 Task: Look for products in the category "Dental Care" from Dr Tung's only.
Action: Mouse moved to (246, 108)
Screenshot: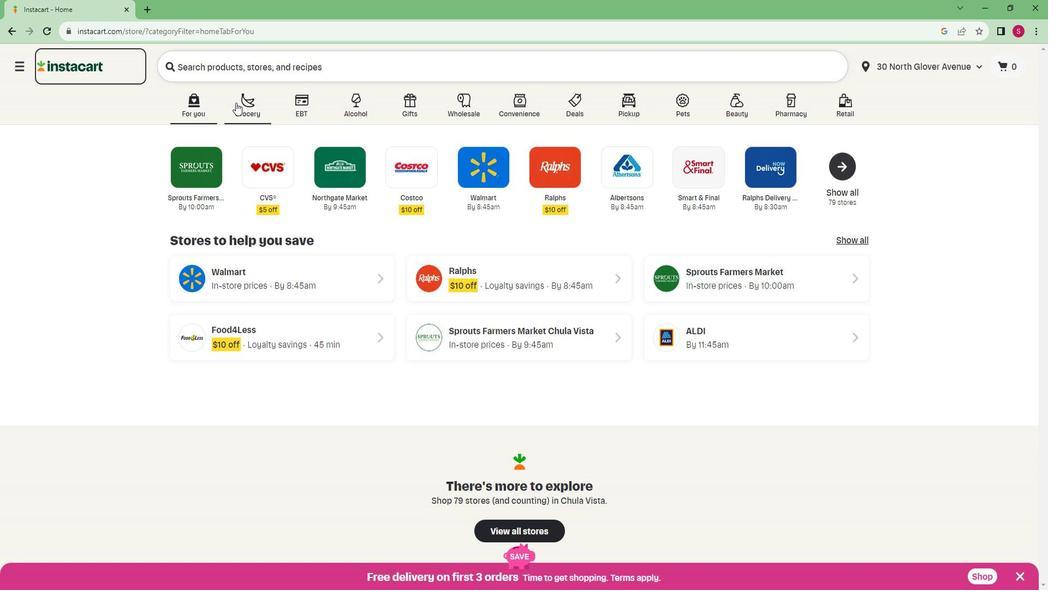 
Action: Mouse pressed left at (246, 108)
Screenshot: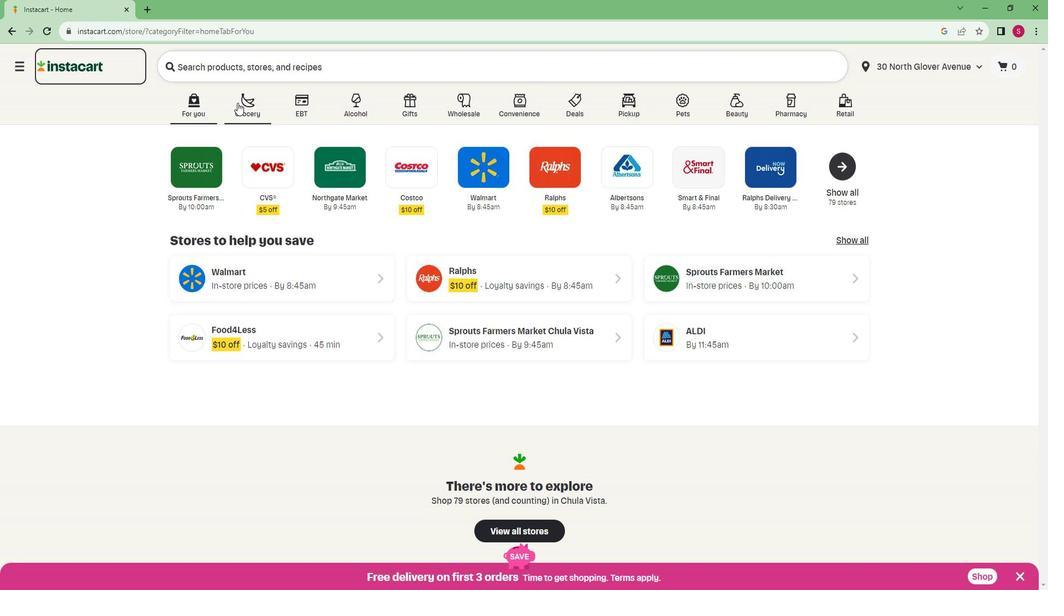 
Action: Mouse moved to (235, 299)
Screenshot: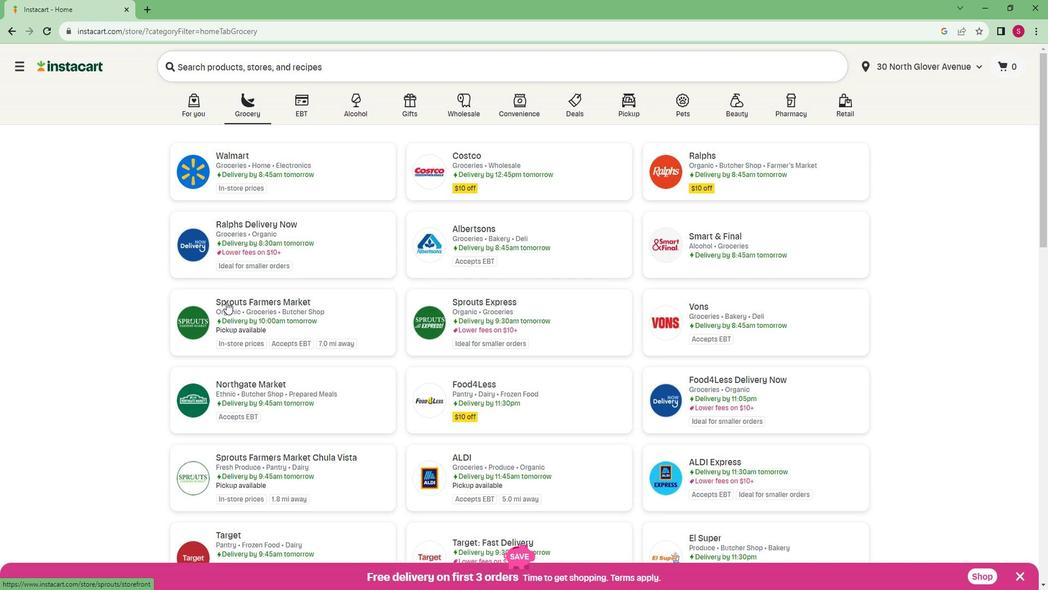 
Action: Mouse pressed left at (235, 299)
Screenshot: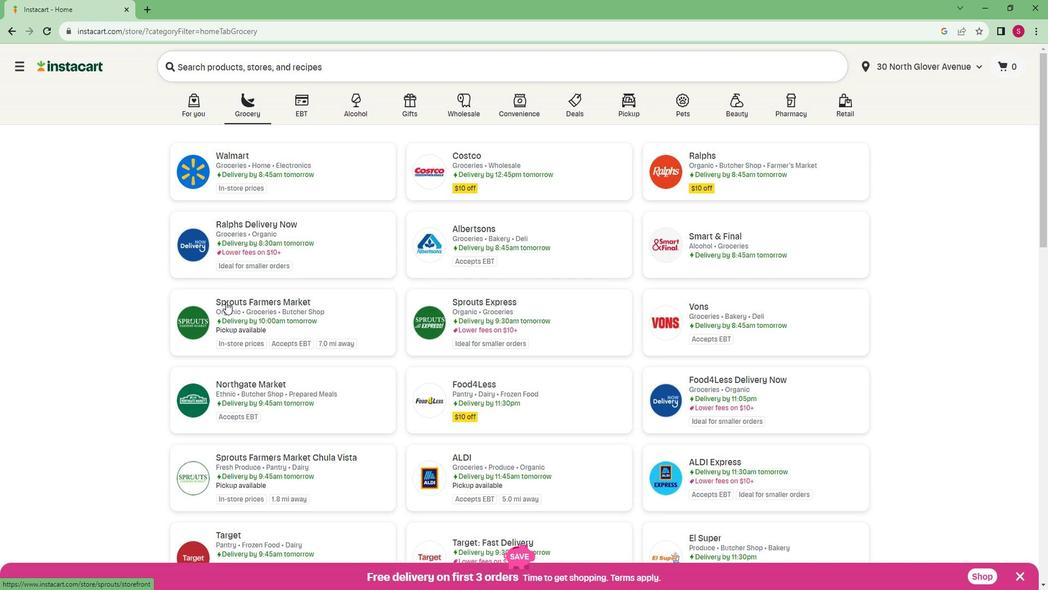 
Action: Mouse moved to (83, 424)
Screenshot: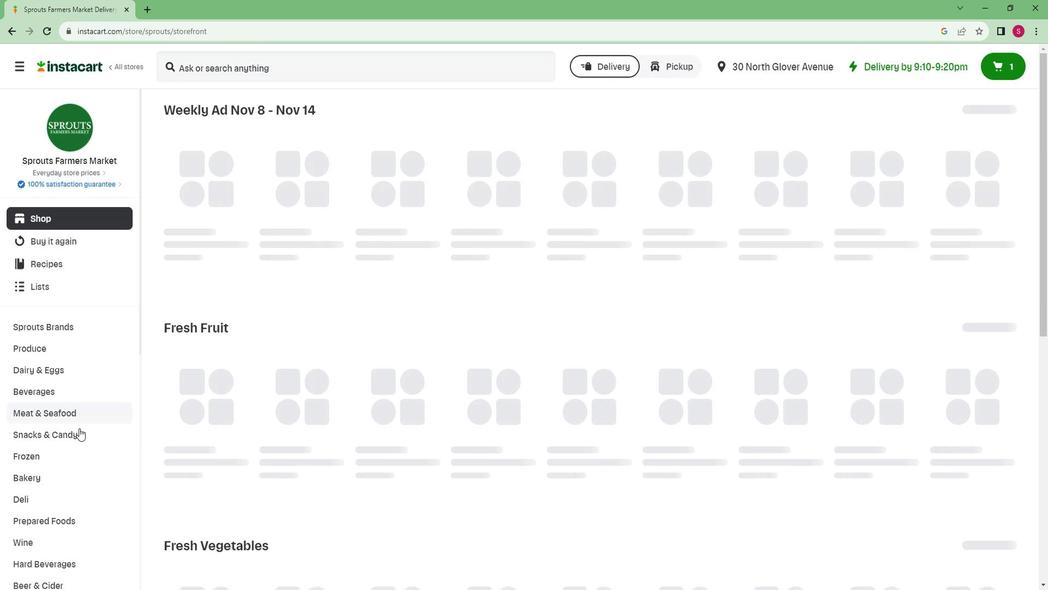 
Action: Mouse scrolled (83, 423) with delta (0, 0)
Screenshot: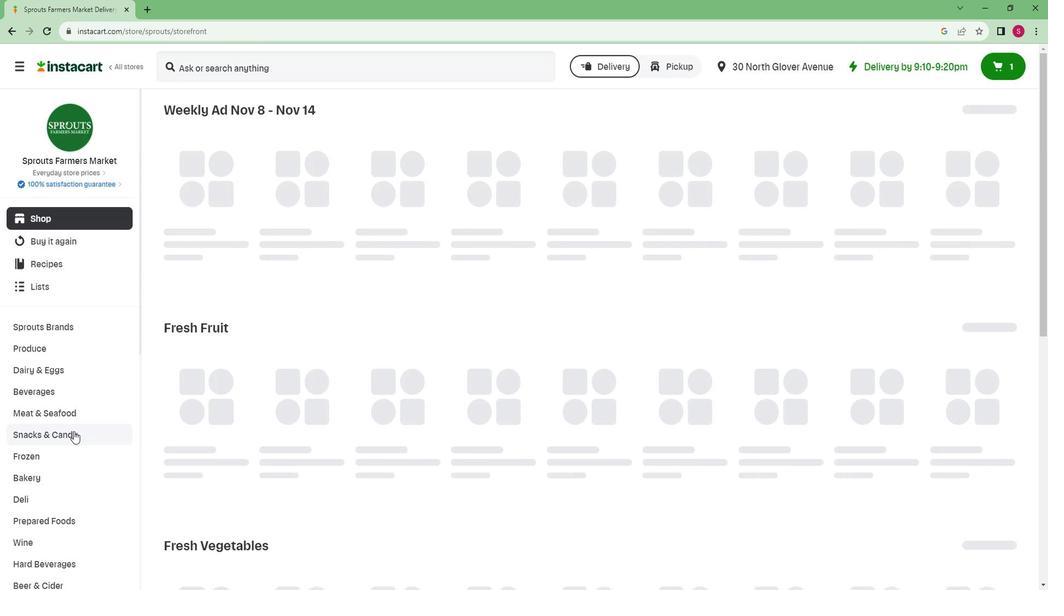 
Action: Mouse moved to (82, 424)
Screenshot: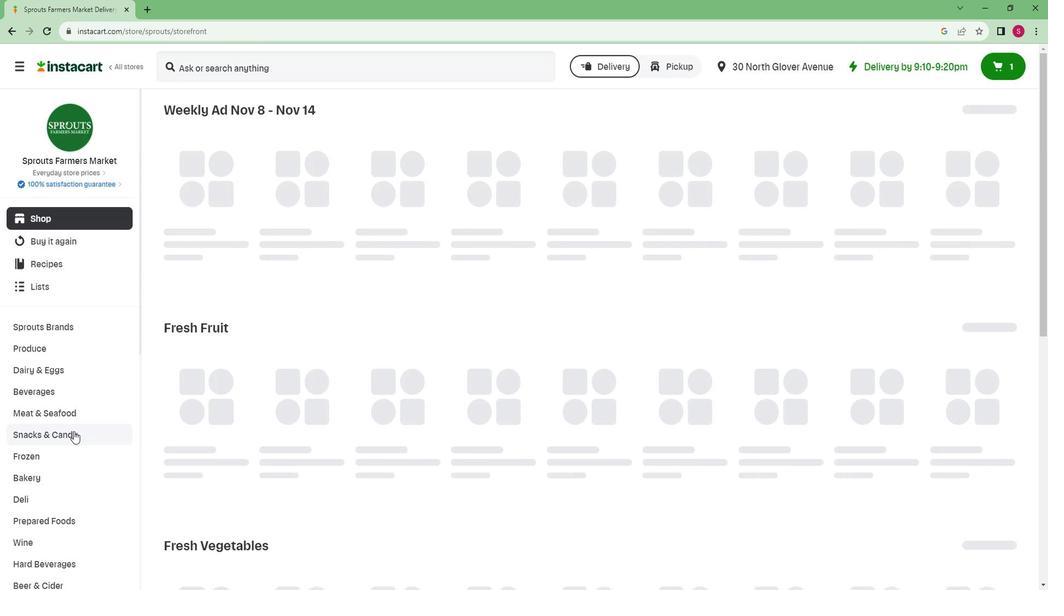 
Action: Mouse scrolled (82, 423) with delta (0, 0)
Screenshot: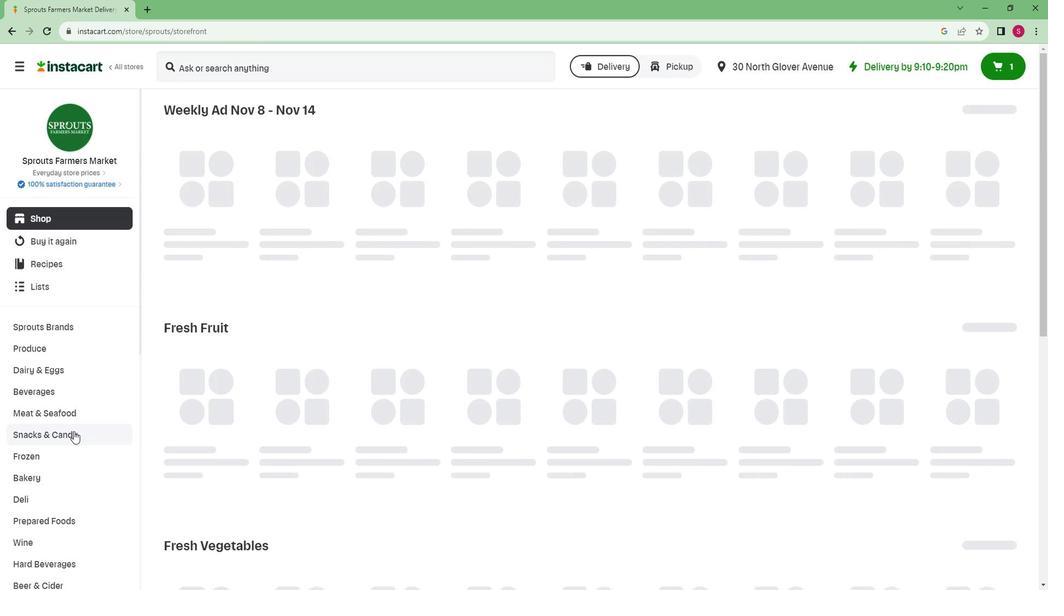 
Action: Mouse moved to (80, 424)
Screenshot: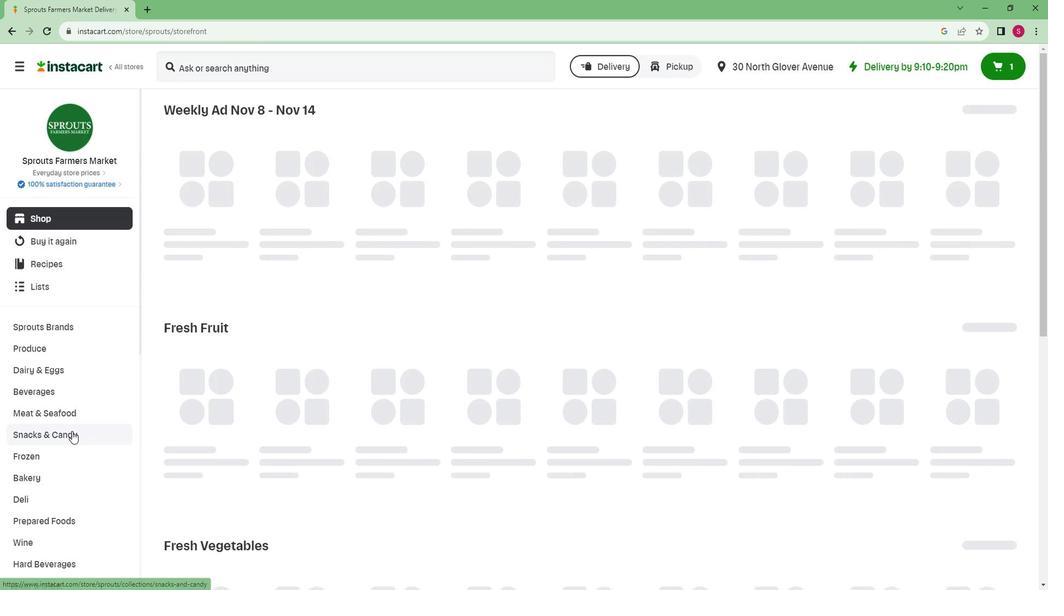 
Action: Mouse scrolled (80, 423) with delta (0, 0)
Screenshot: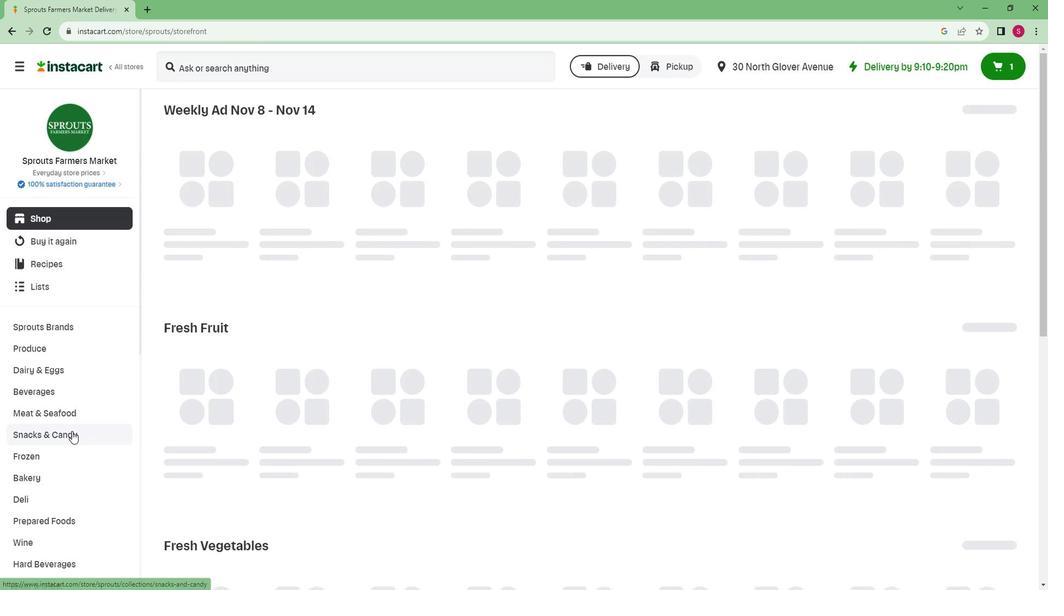 
Action: Mouse moved to (78, 424)
Screenshot: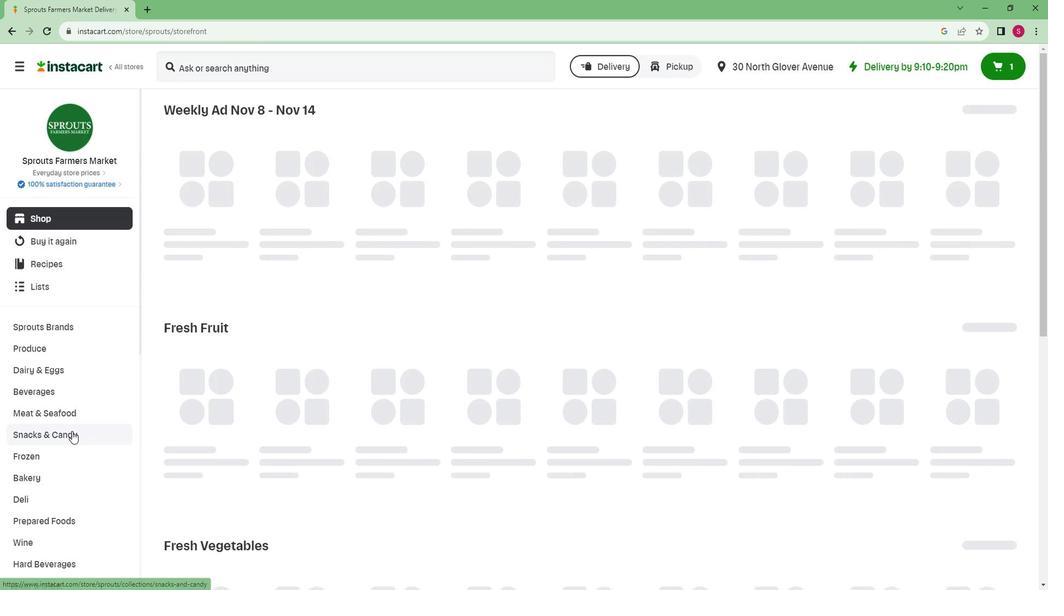 
Action: Mouse scrolled (78, 423) with delta (0, 0)
Screenshot: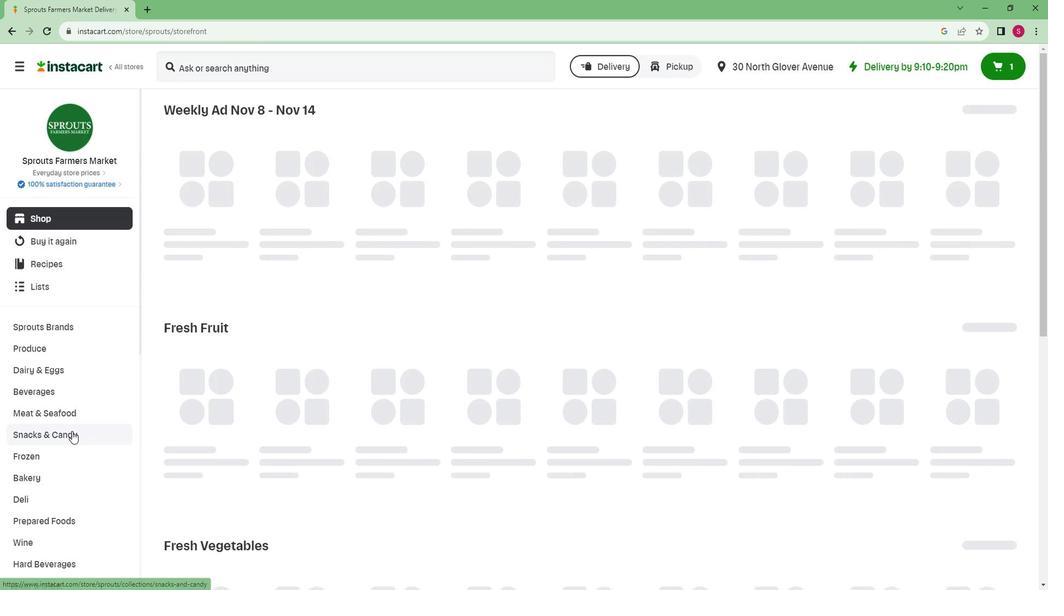 
Action: Mouse scrolled (78, 423) with delta (0, 0)
Screenshot: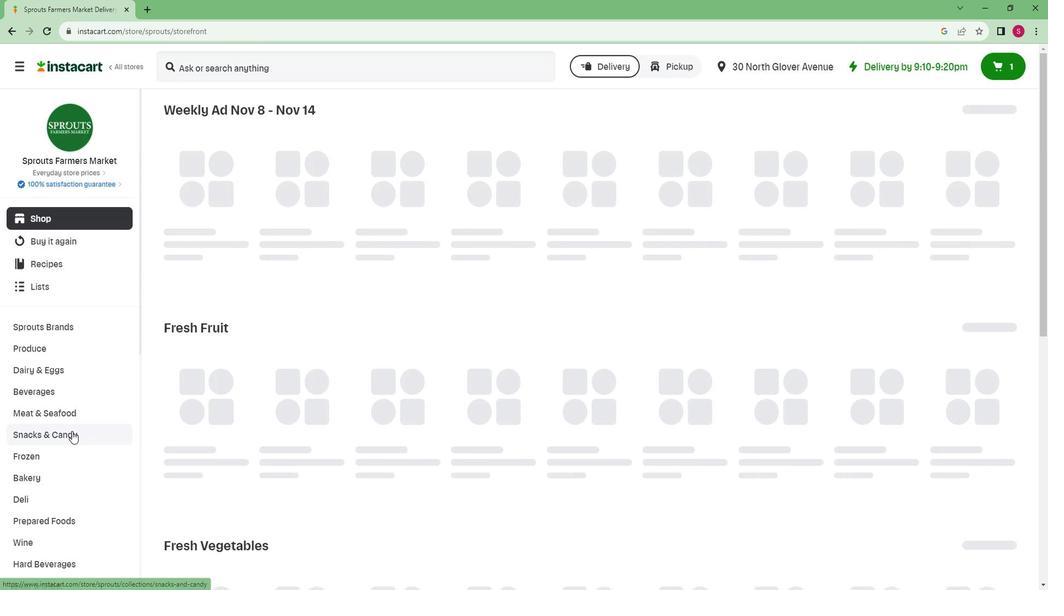 
Action: Mouse scrolled (78, 423) with delta (0, 0)
Screenshot: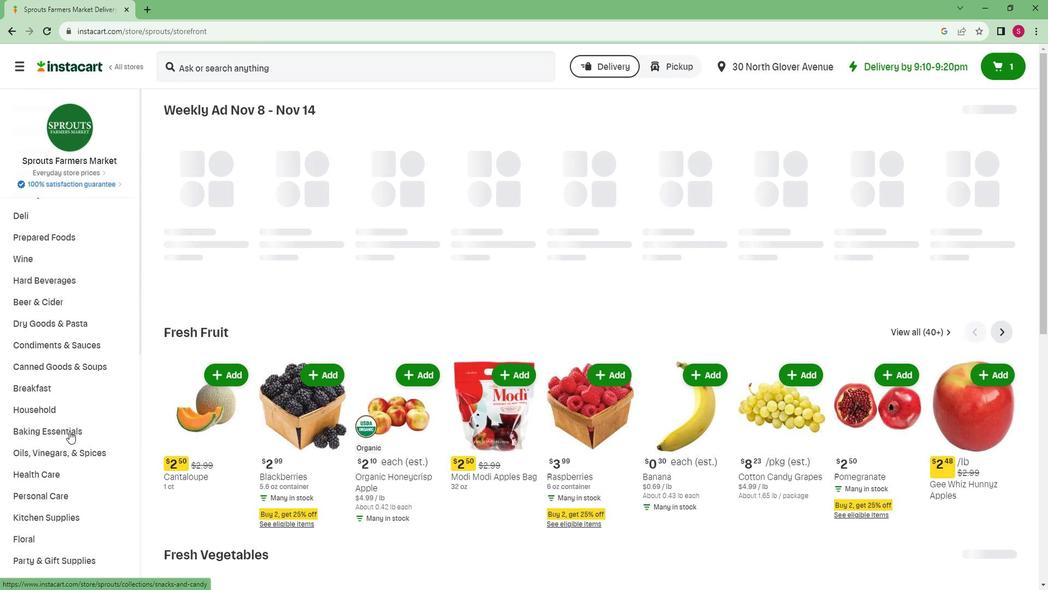 
Action: Mouse scrolled (78, 423) with delta (0, 0)
Screenshot: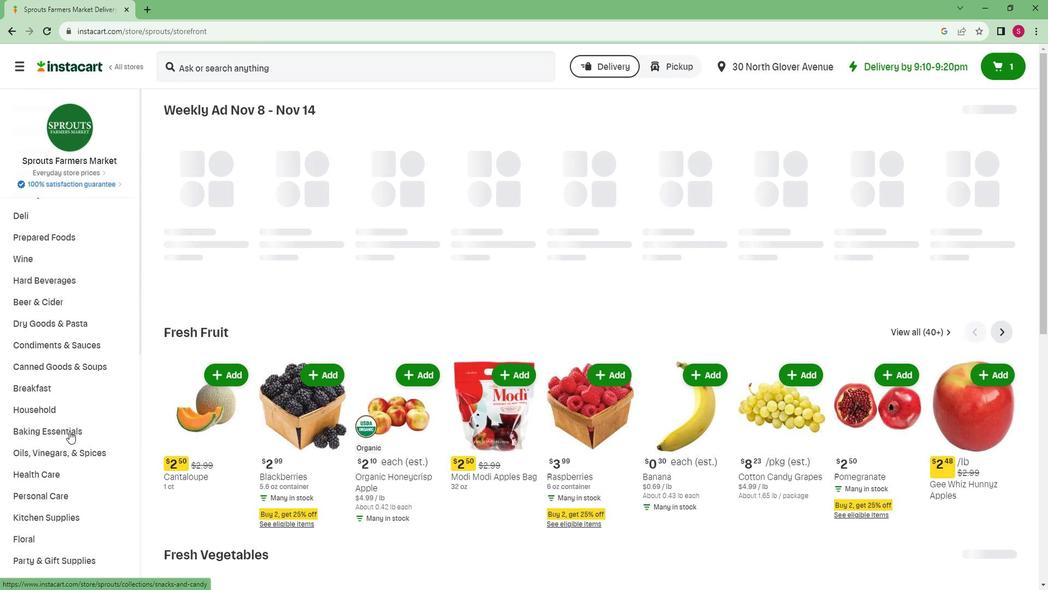 
Action: Mouse scrolled (78, 423) with delta (0, 0)
Screenshot: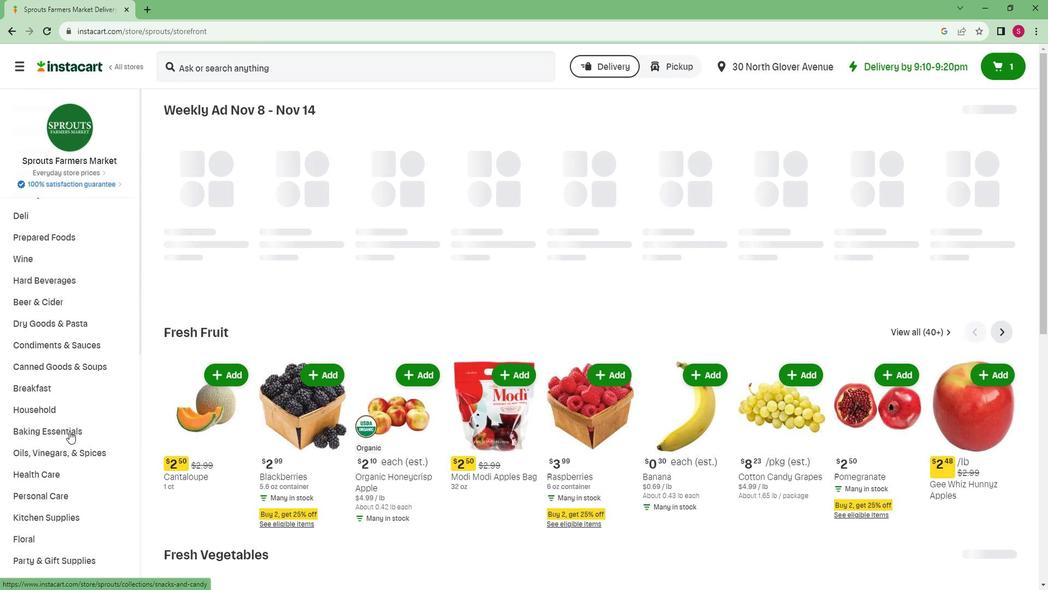 
Action: Mouse scrolled (78, 423) with delta (0, 0)
Screenshot: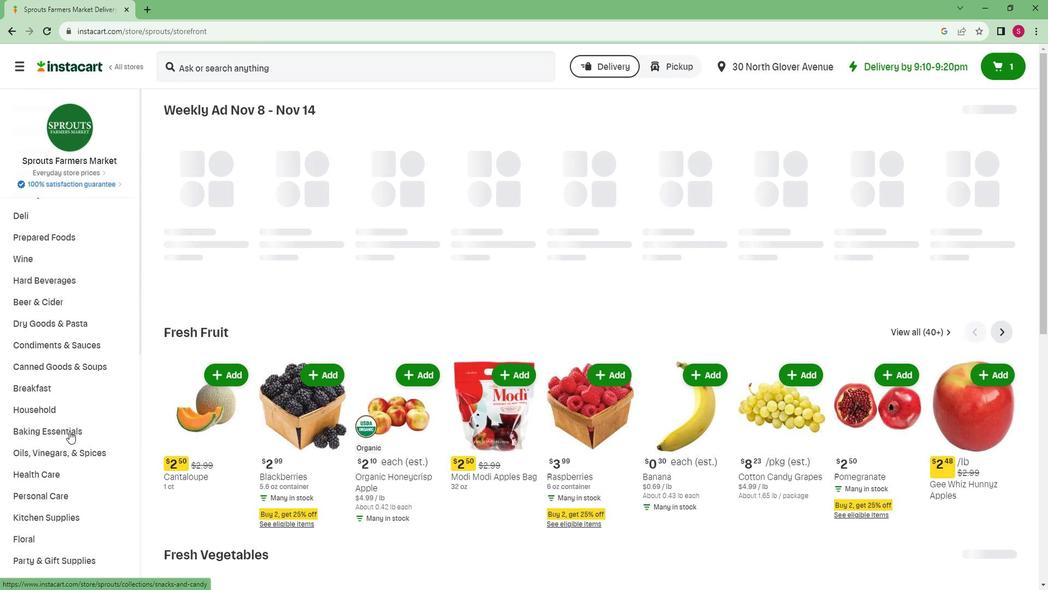 
Action: Mouse scrolled (78, 423) with delta (0, 0)
Screenshot: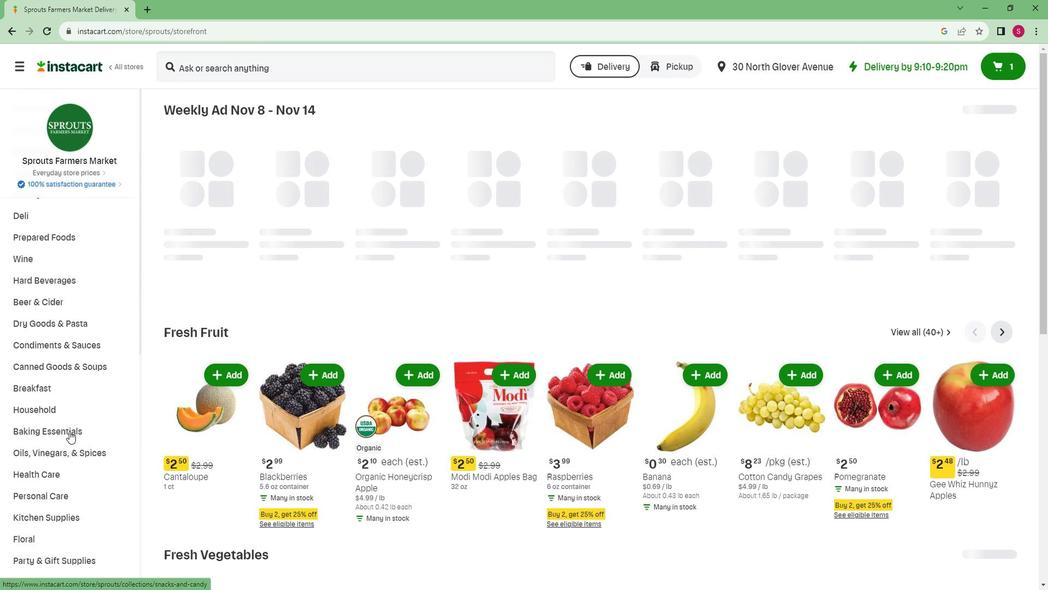 
Action: Mouse scrolled (78, 423) with delta (0, 0)
Screenshot: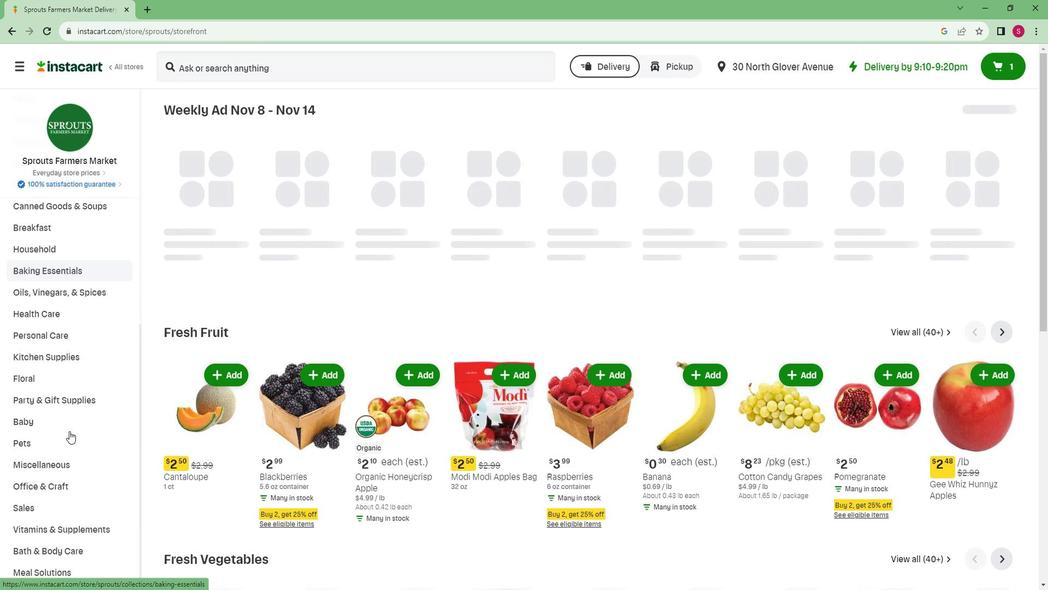 
Action: Mouse scrolled (78, 423) with delta (0, 0)
Screenshot: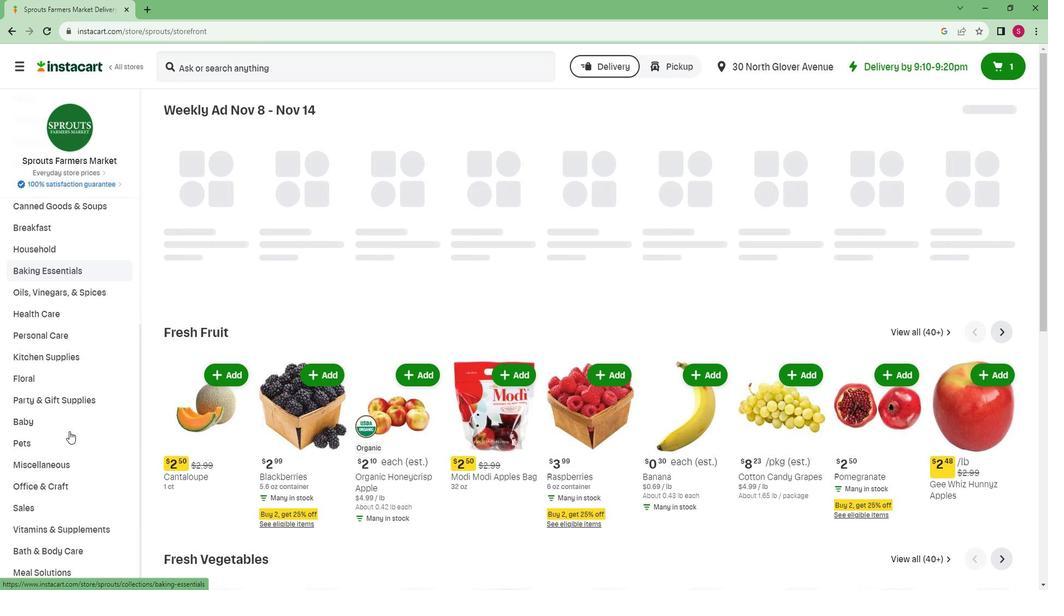 
Action: Mouse scrolled (78, 423) with delta (0, 0)
Screenshot: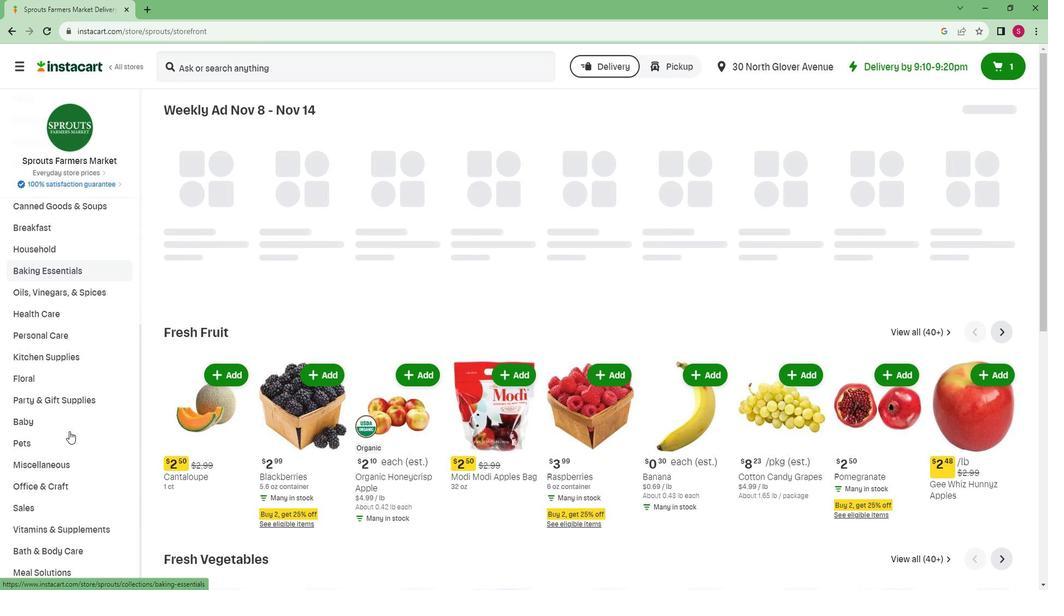 
Action: Mouse scrolled (78, 423) with delta (0, 0)
Screenshot: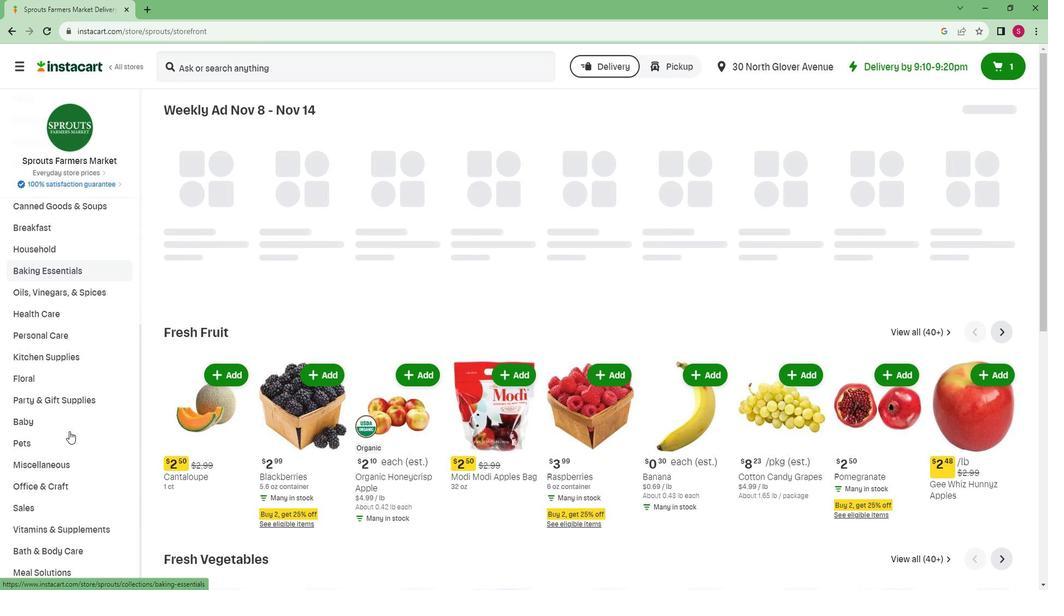 
Action: Mouse moved to (49, 535)
Screenshot: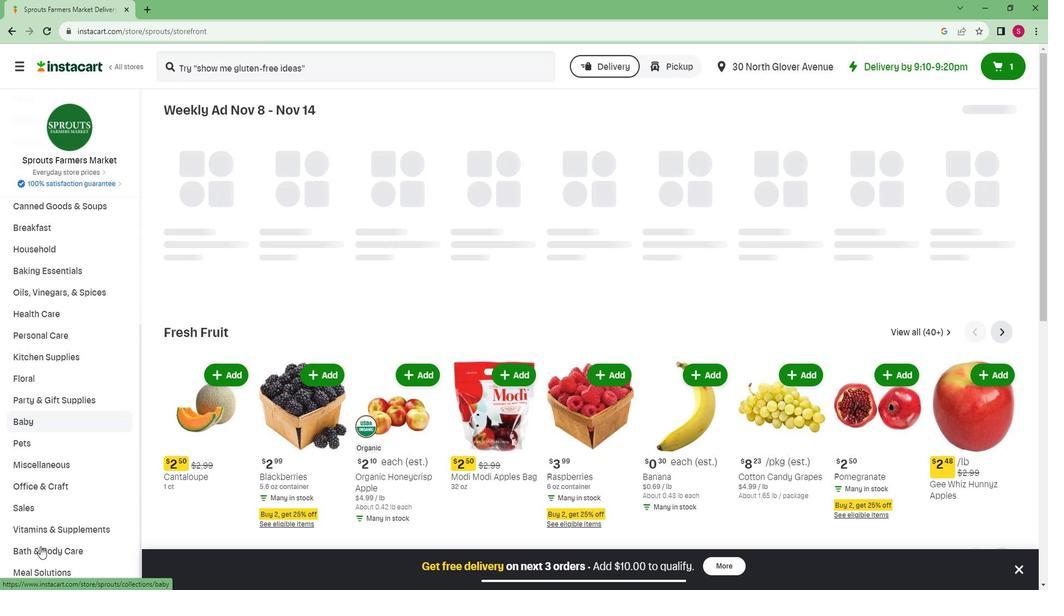 
Action: Mouse pressed left at (49, 535)
Screenshot: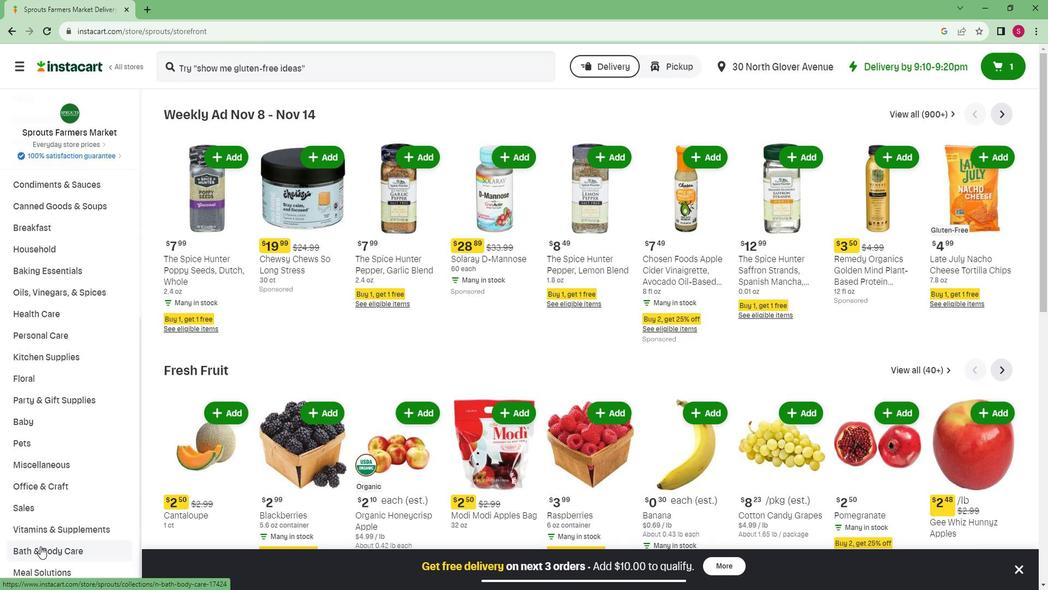 
Action: Mouse moved to (721, 142)
Screenshot: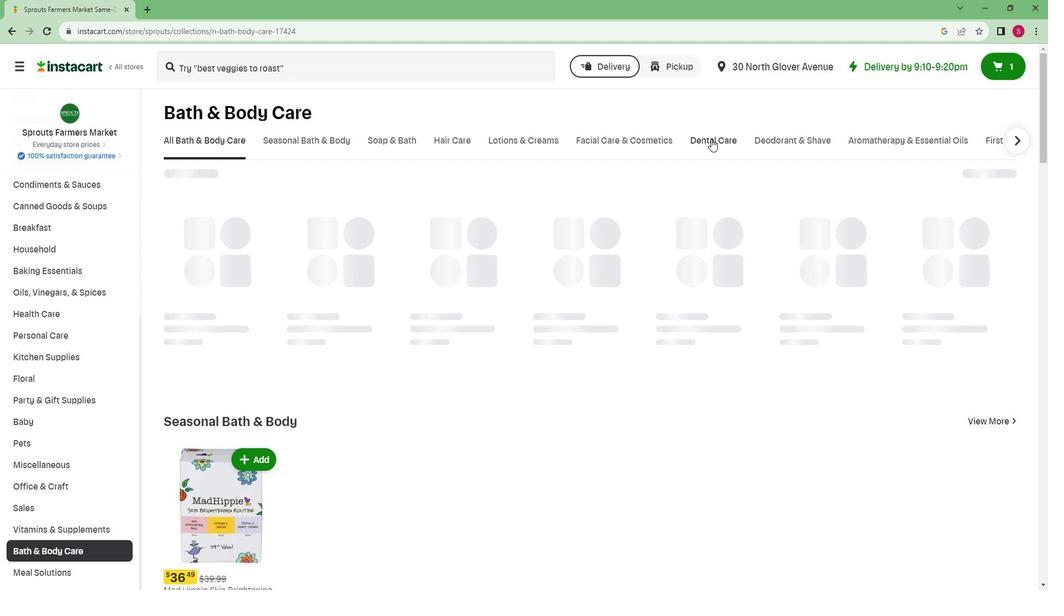 
Action: Mouse pressed left at (721, 142)
Screenshot: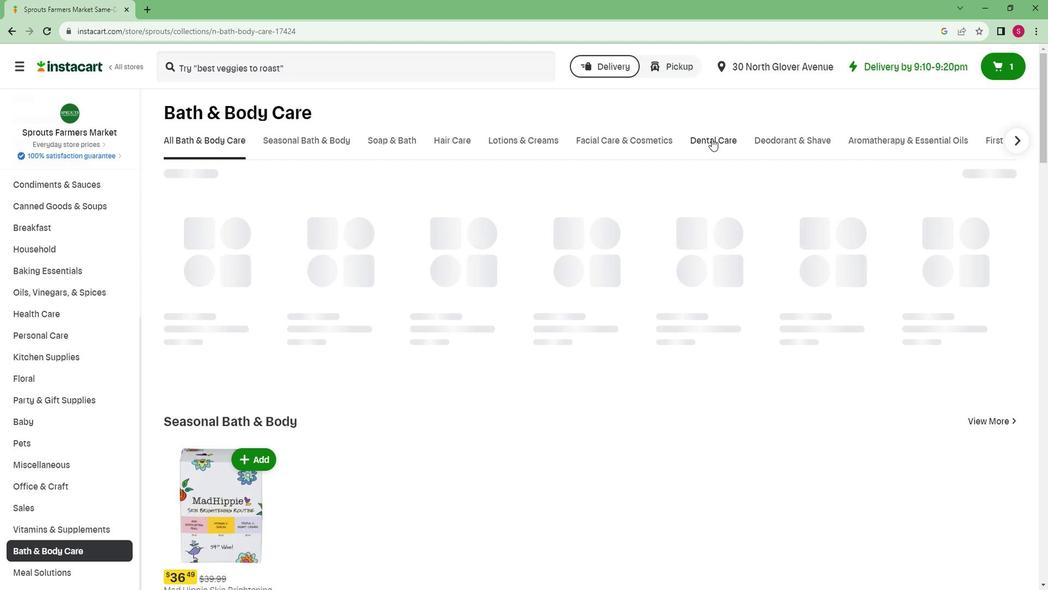 
Action: Mouse moved to (357, 180)
Screenshot: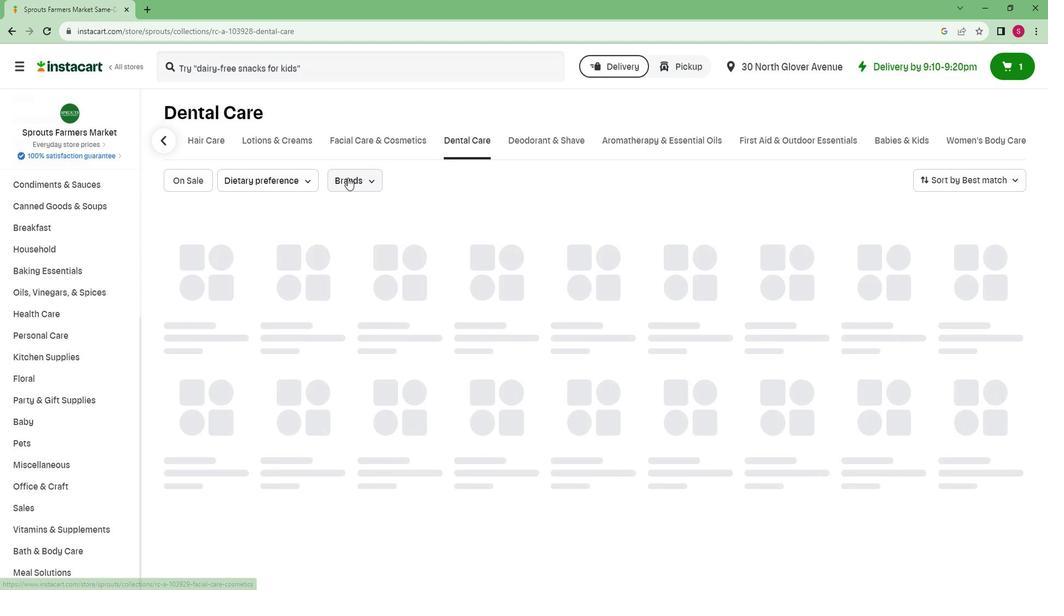 
Action: Mouse pressed left at (357, 180)
Screenshot: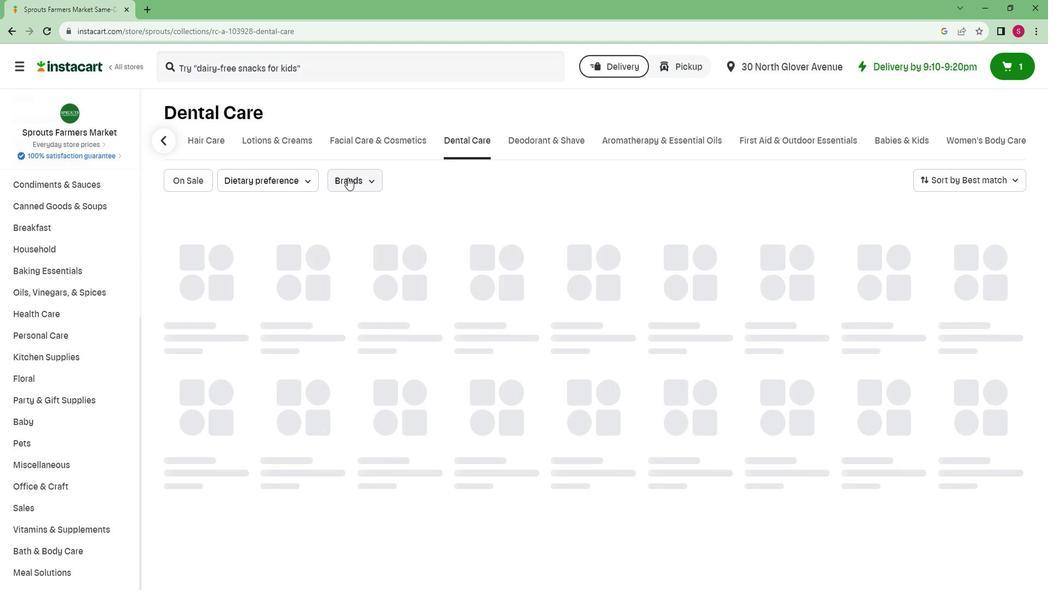 
Action: Mouse moved to (356, 294)
Screenshot: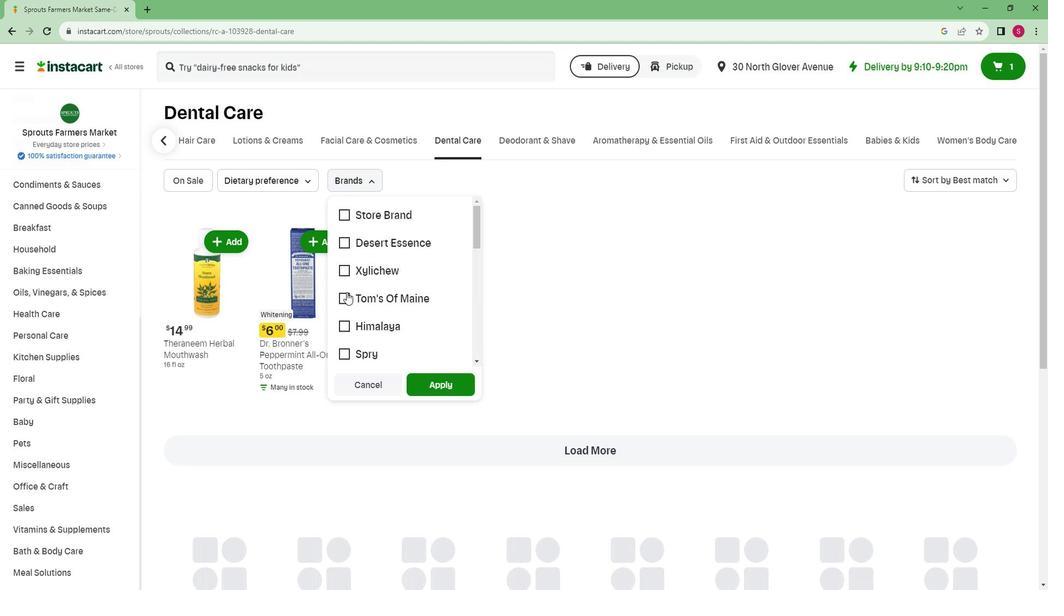 
Action: Mouse scrolled (356, 293) with delta (0, 0)
Screenshot: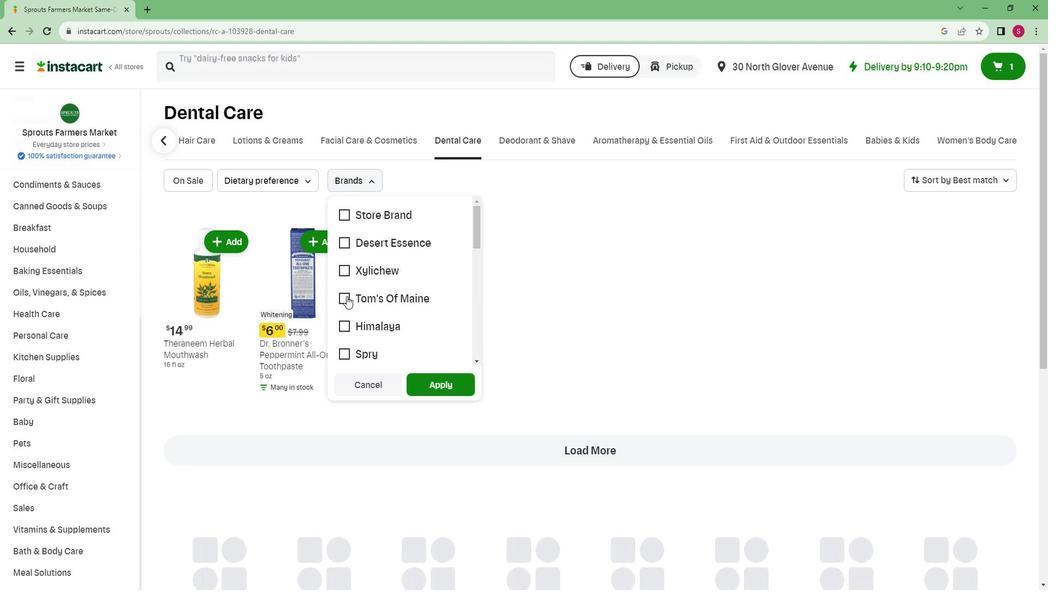 
Action: Mouse scrolled (356, 293) with delta (0, 0)
Screenshot: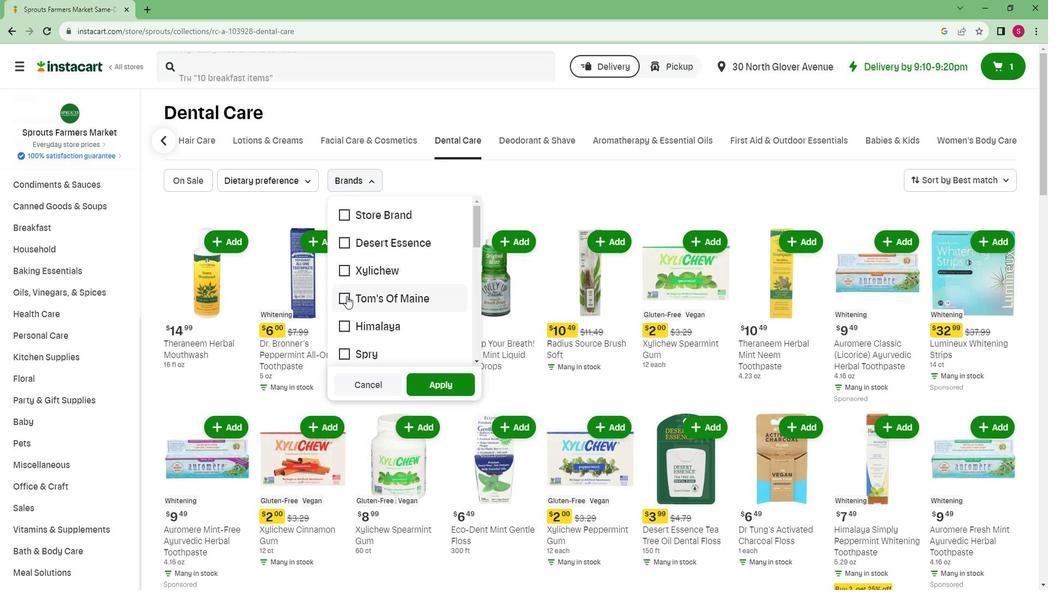 
Action: Mouse scrolled (356, 293) with delta (0, 0)
Screenshot: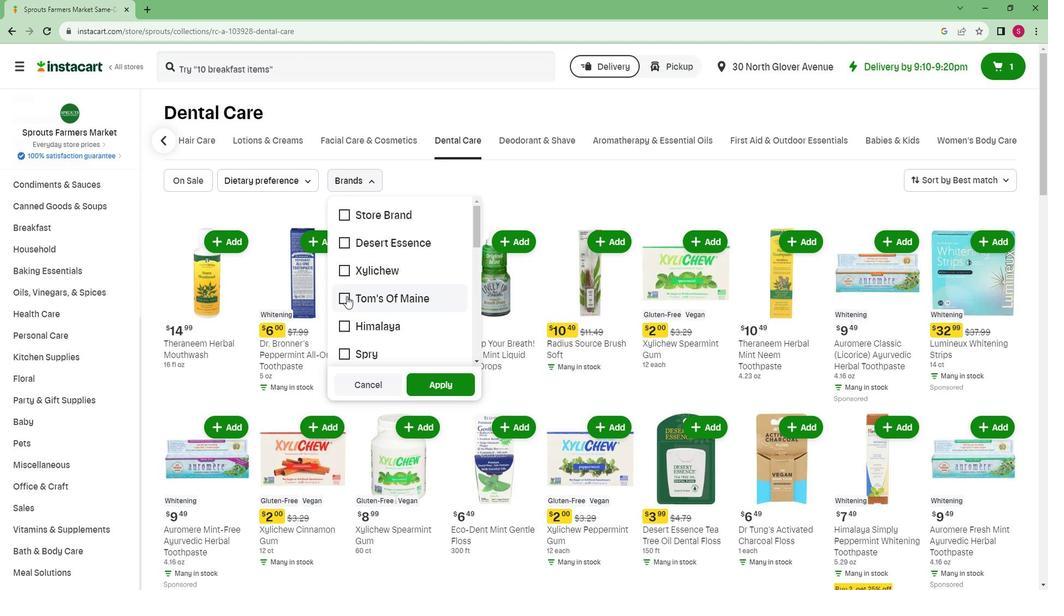 
Action: Mouse moved to (366, 310)
Screenshot: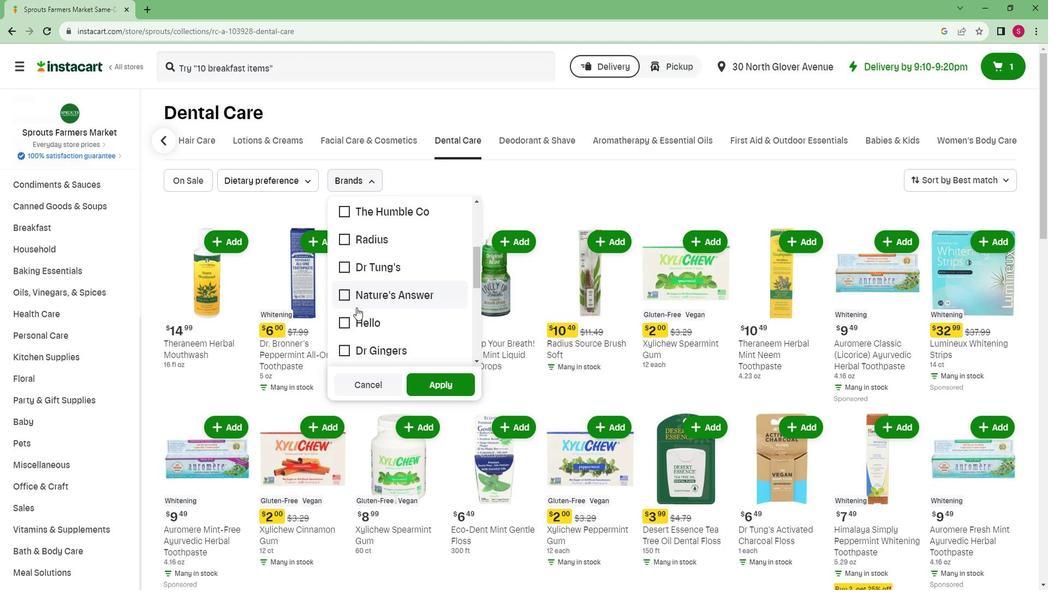 
Action: Mouse scrolled (366, 310) with delta (0, 0)
Screenshot: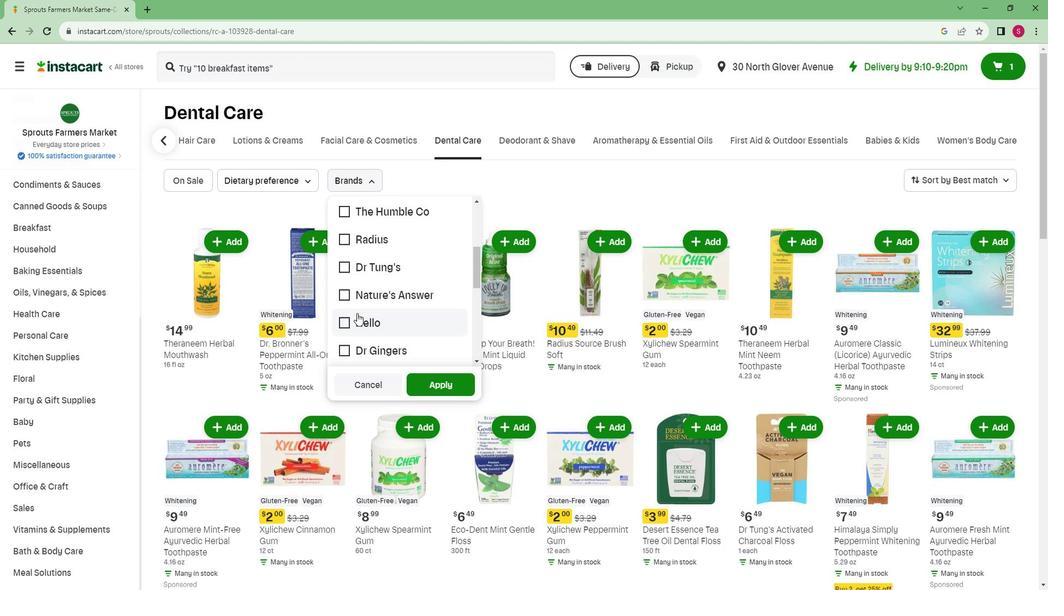 
Action: Mouse scrolled (366, 310) with delta (0, 0)
Screenshot: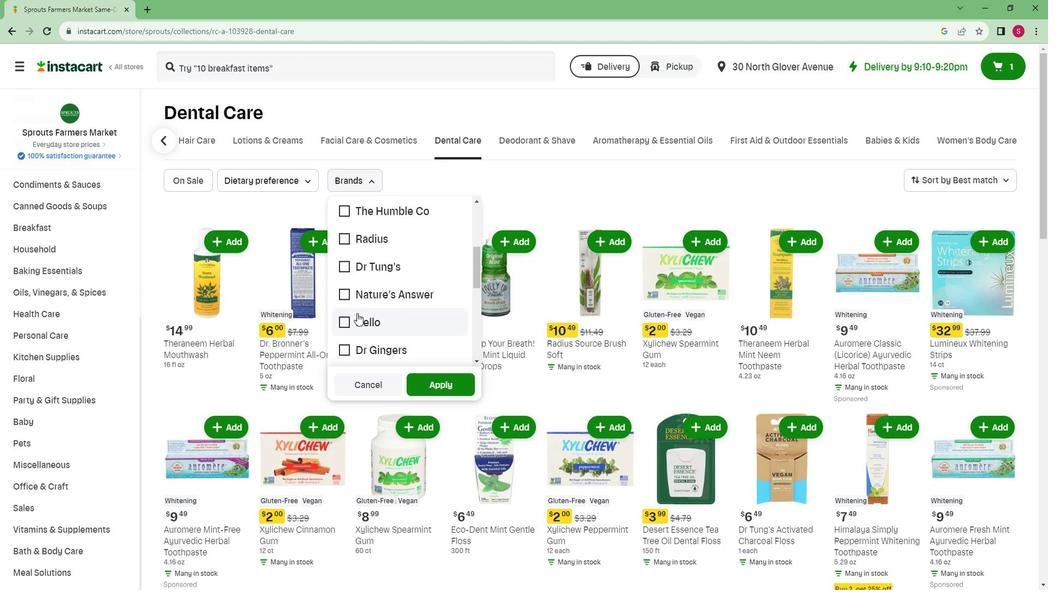 
Action: Mouse scrolled (366, 311) with delta (0, 0)
Screenshot: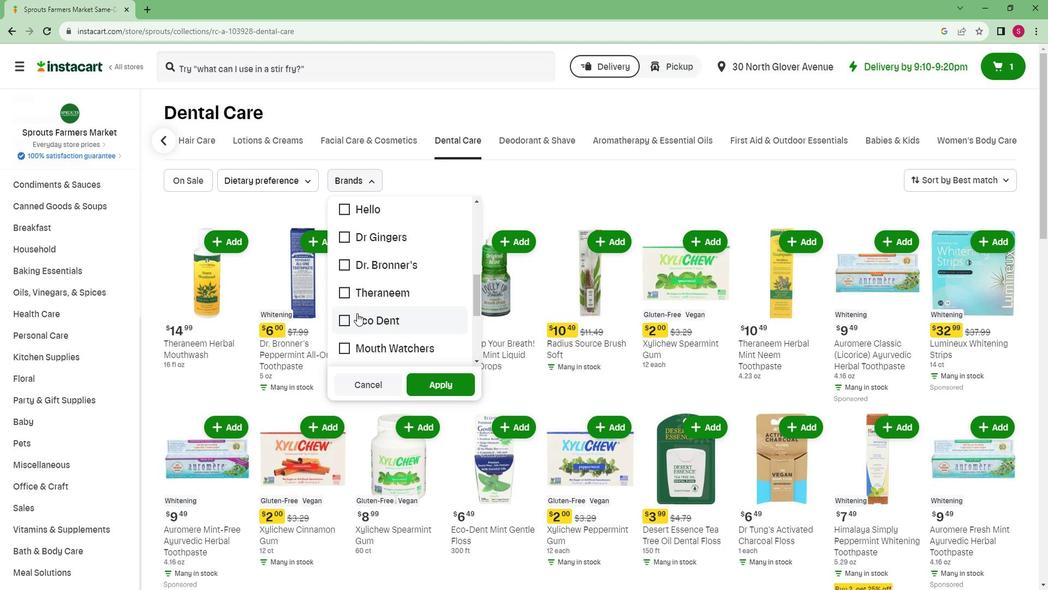 
Action: Mouse scrolled (366, 311) with delta (0, 0)
Screenshot: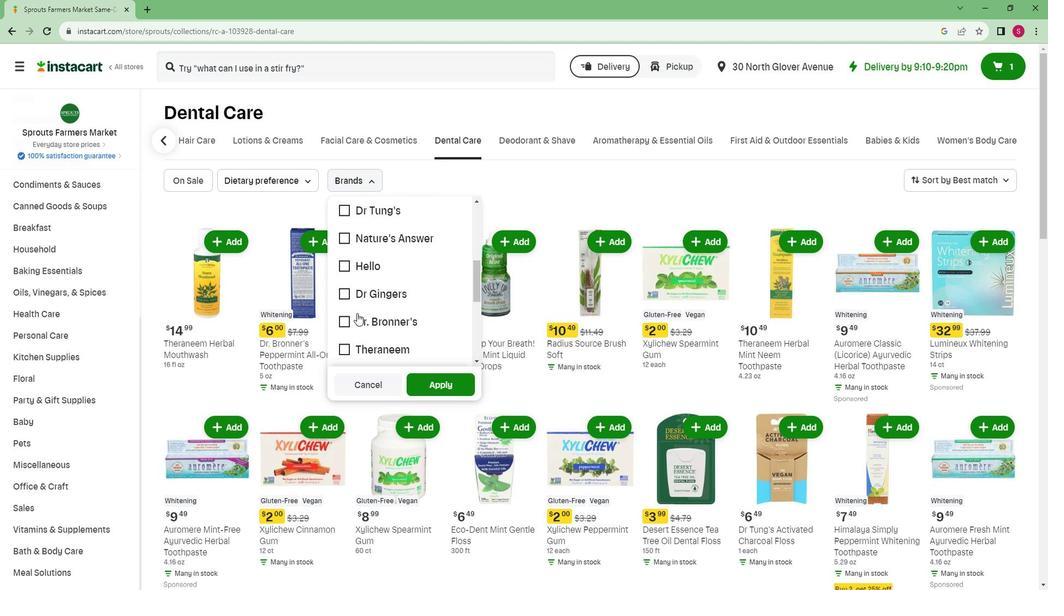 
Action: Mouse moved to (382, 266)
Screenshot: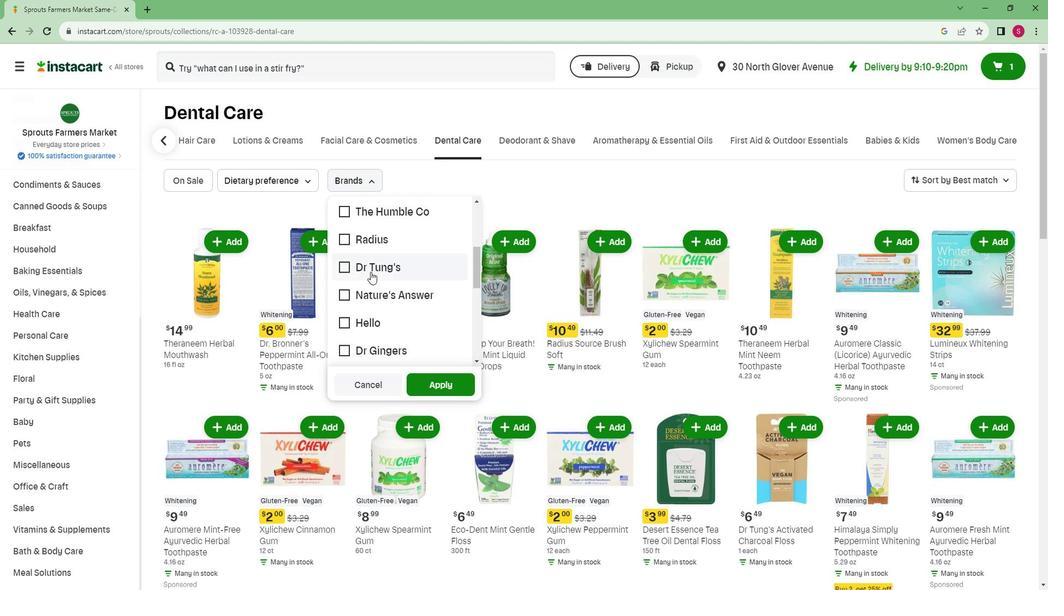 
Action: Mouse pressed left at (382, 266)
Screenshot: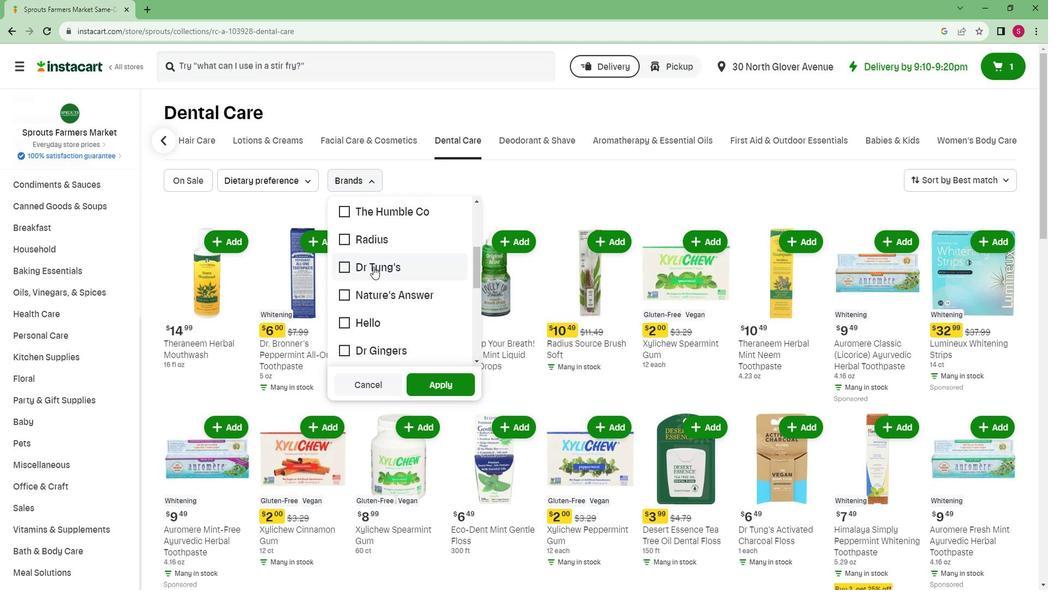 
Action: Mouse moved to (441, 382)
Screenshot: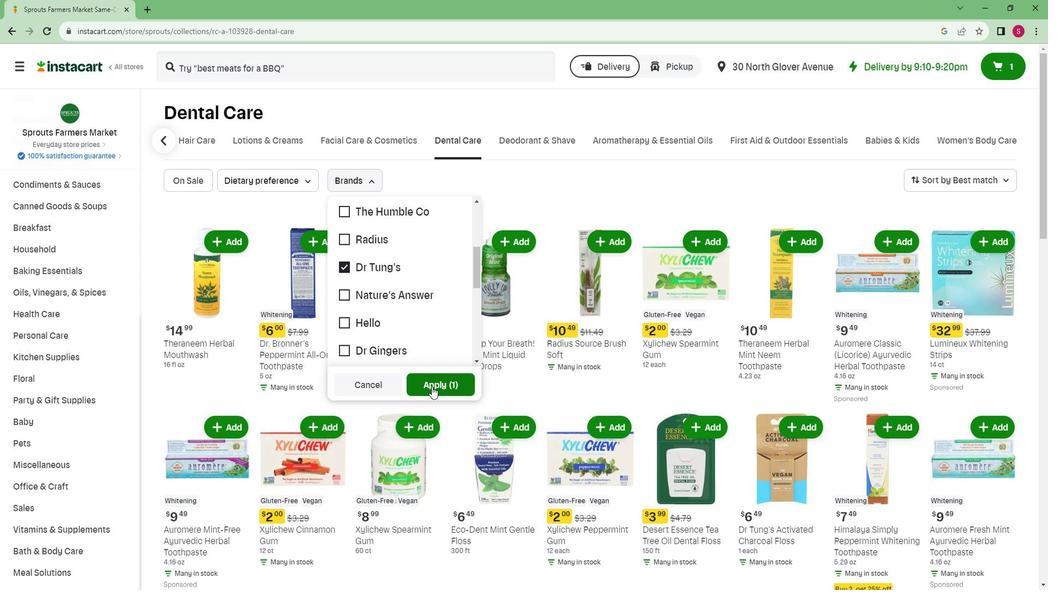 
Action: Mouse pressed left at (441, 382)
Screenshot: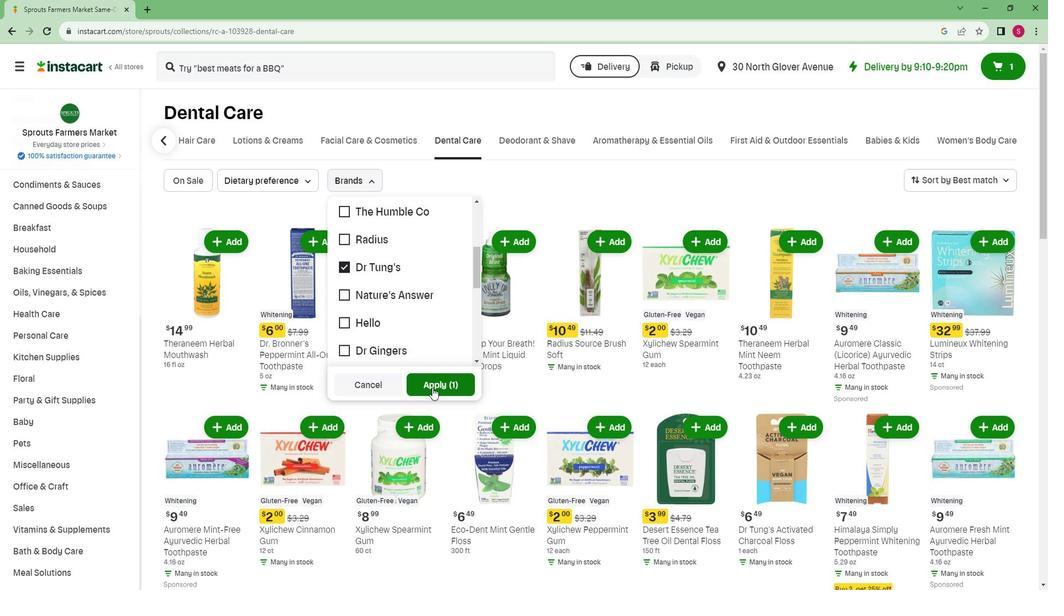 
